 Task: Set the number of columns for Panoramix to -1.
Action: Mouse moved to (96, 10)
Screenshot: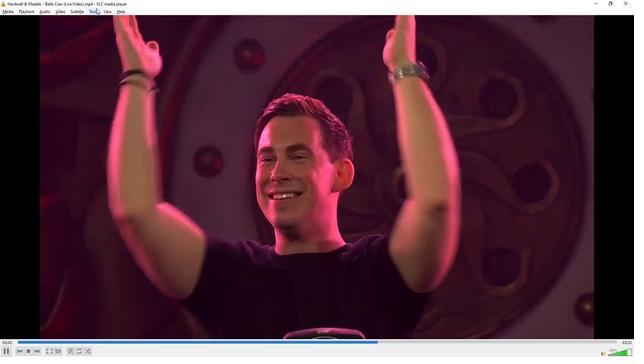 
Action: Mouse pressed left at (96, 10)
Screenshot: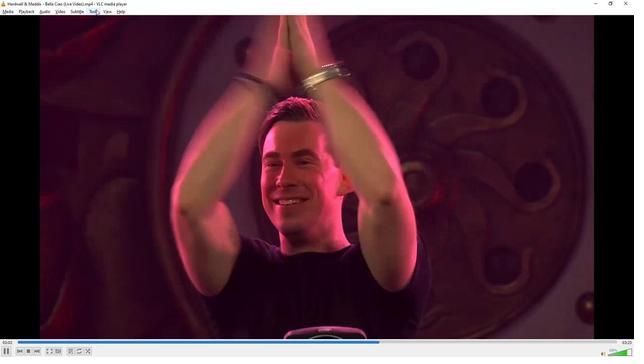 
Action: Mouse moved to (112, 92)
Screenshot: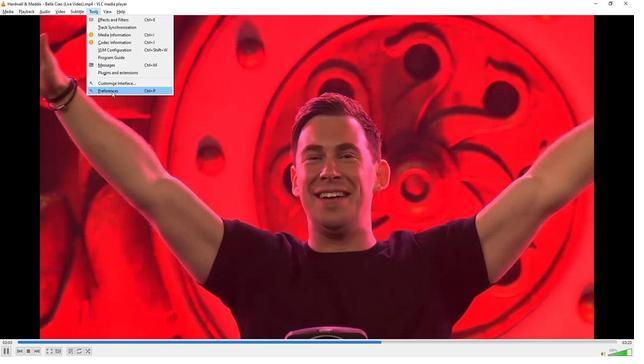 
Action: Mouse pressed left at (112, 92)
Screenshot: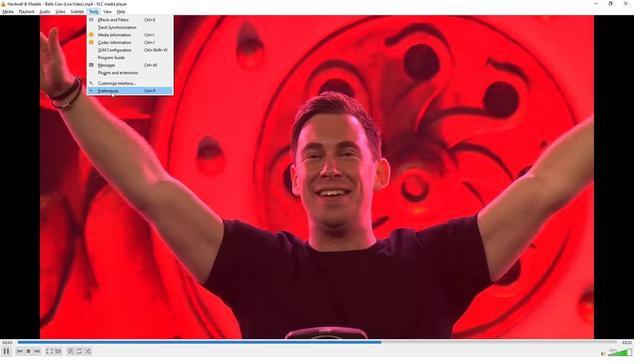 
Action: Mouse moved to (142, 278)
Screenshot: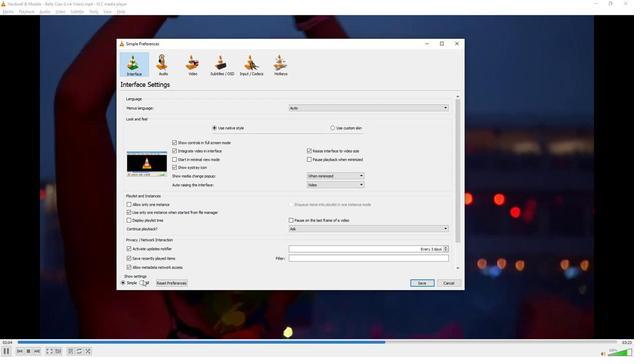 
Action: Mouse pressed left at (142, 278)
Screenshot: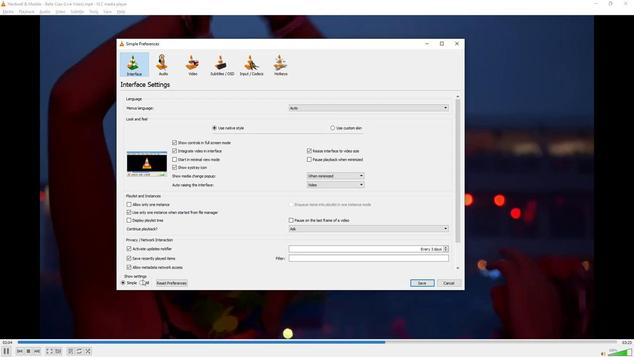 
Action: Mouse moved to (142, 279)
Screenshot: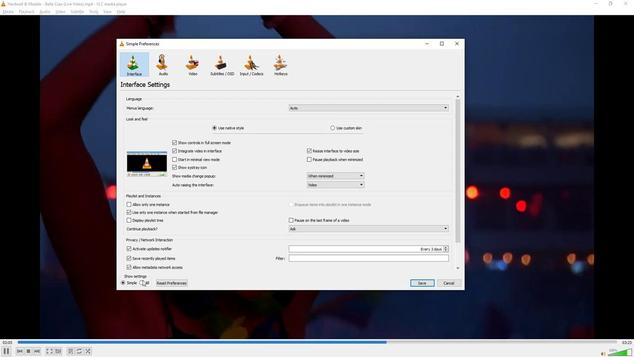 
Action: Mouse pressed left at (142, 279)
Screenshot: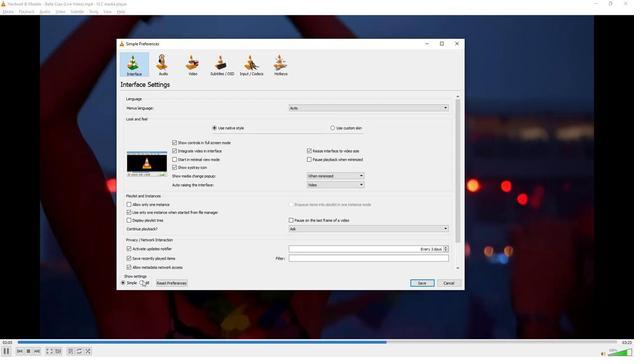 
Action: Mouse moved to (145, 242)
Screenshot: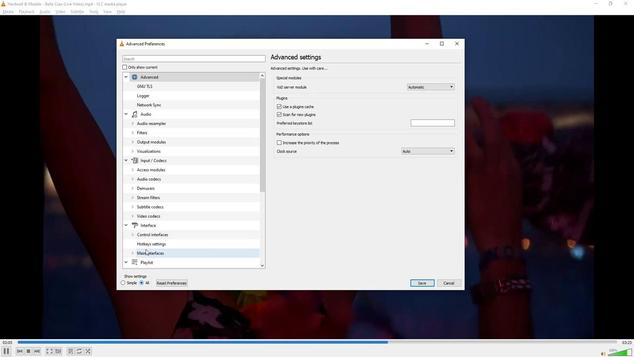 
Action: Mouse scrolled (145, 242) with delta (0, 0)
Screenshot: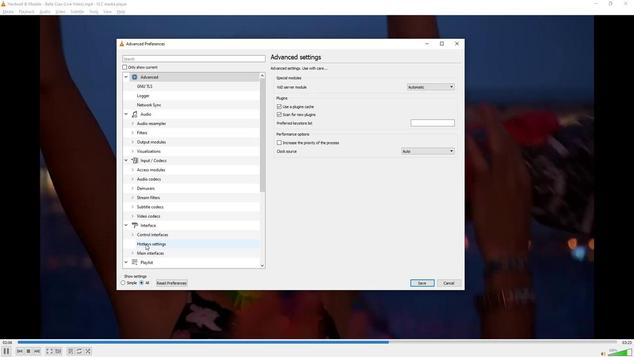 
Action: Mouse scrolled (145, 242) with delta (0, 0)
Screenshot: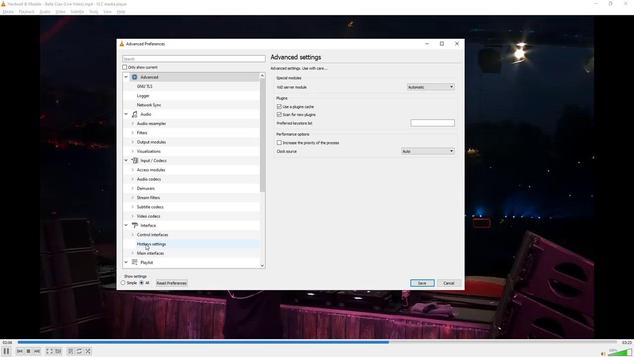 
Action: Mouse scrolled (145, 242) with delta (0, 0)
Screenshot: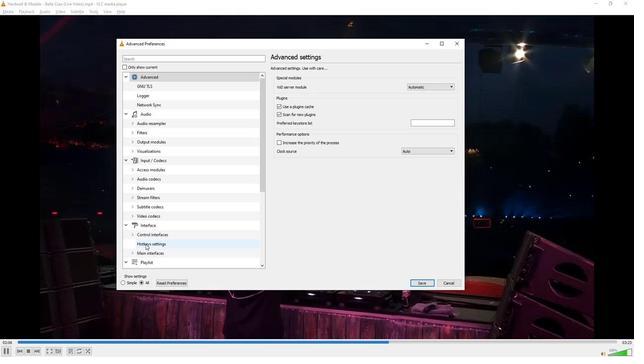 
Action: Mouse scrolled (145, 242) with delta (0, 0)
Screenshot: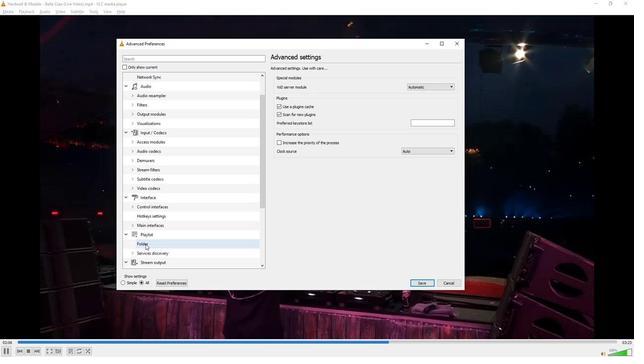 
Action: Mouse moved to (132, 259)
Screenshot: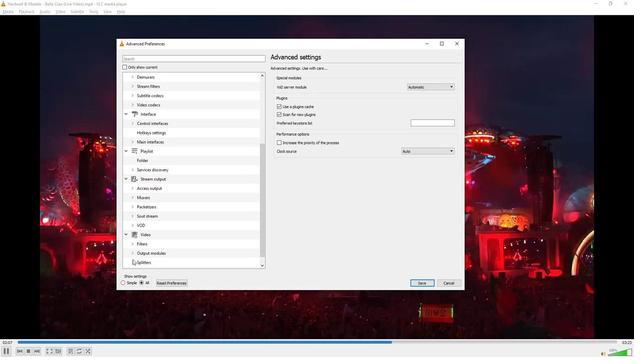 
Action: Mouse pressed left at (132, 259)
Screenshot: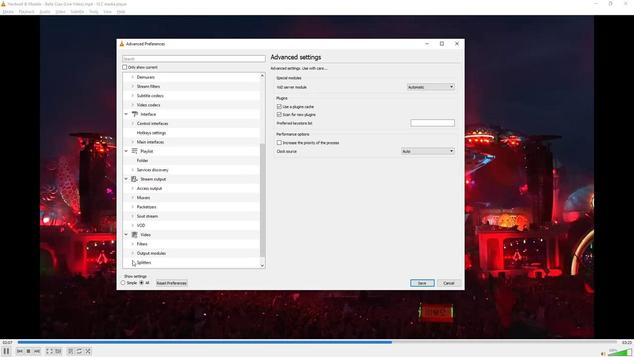 
Action: Mouse moved to (138, 250)
Screenshot: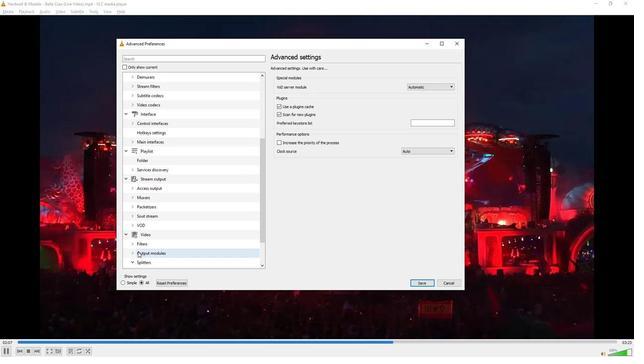 
Action: Mouse scrolled (138, 250) with delta (0, 0)
Screenshot: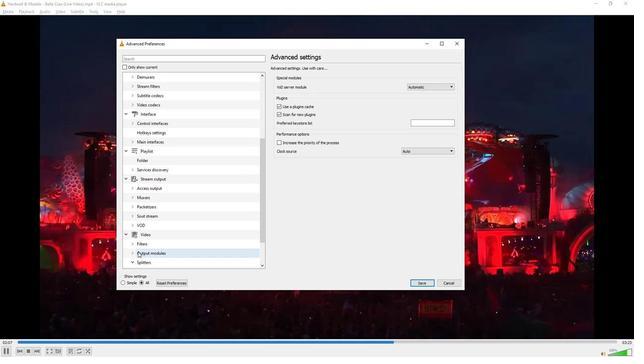 
Action: Mouse scrolled (138, 250) with delta (0, 0)
Screenshot: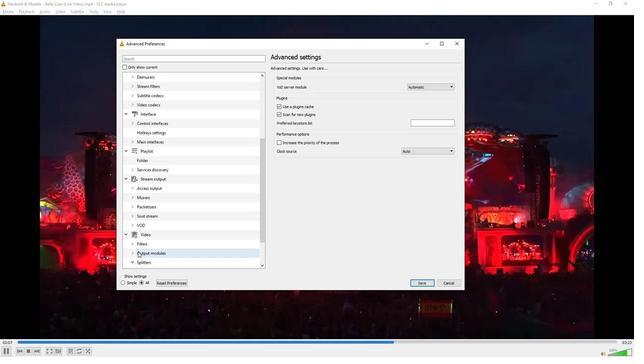 
Action: Mouse scrolled (138, 250) with delta (0, 0)
Screenshot: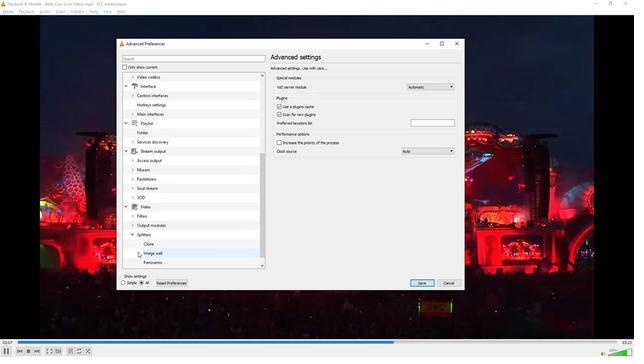 
Action: Mouse scrolled (138, 250) with delta (0, 0)
Screenshot: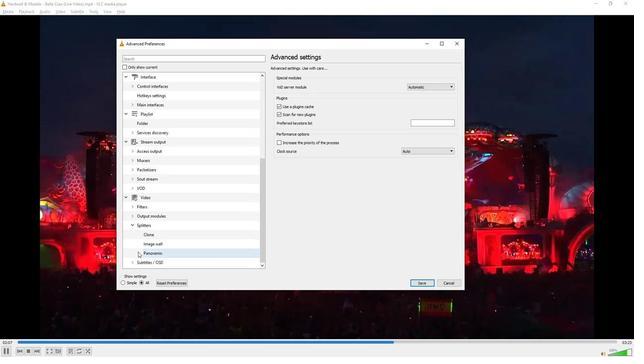 
Action: Mouse scrolled (138, 250) with delta (0, 0)
Screenshot: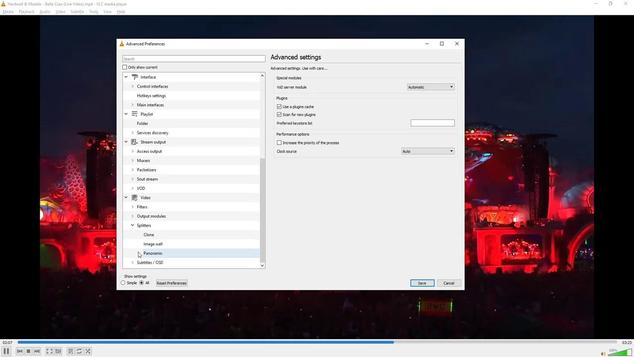 
Action: Mouse moved to (148, 248)
Screenshot: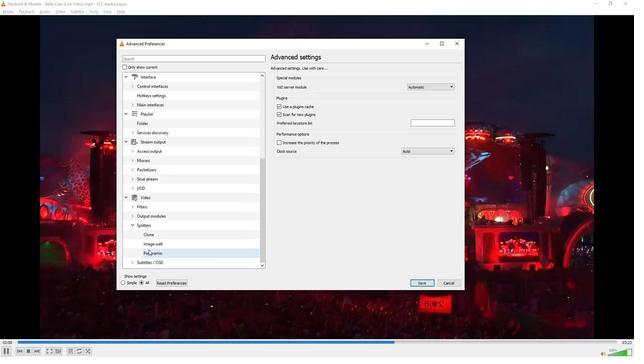 
Action: Mouse pressed left at (148, 248)
Screenshot: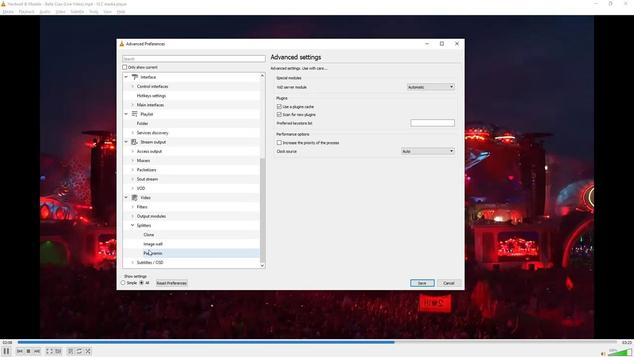 
Action: Mouse moved to (449, 78)
Screenshot: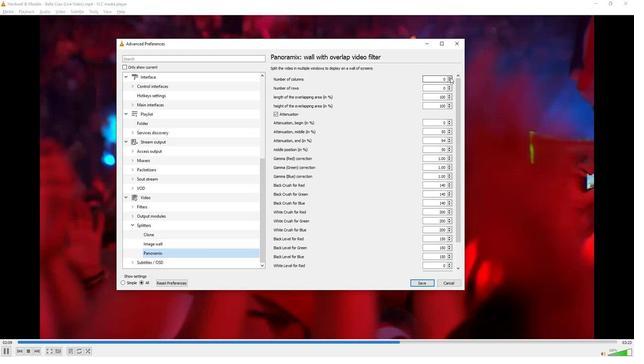 
Action: Mouse pressed left at (449, 78)
Screenshot: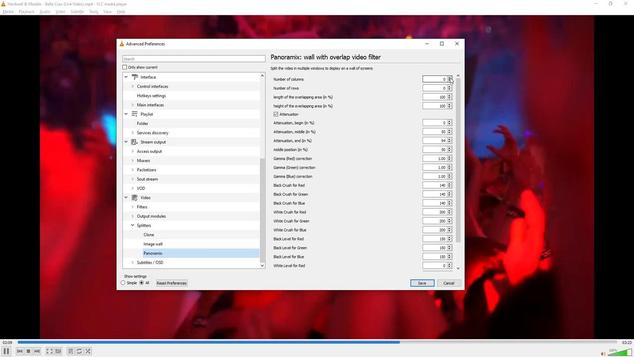 
Action: Mouse moved to (448, 80)
Screenshot: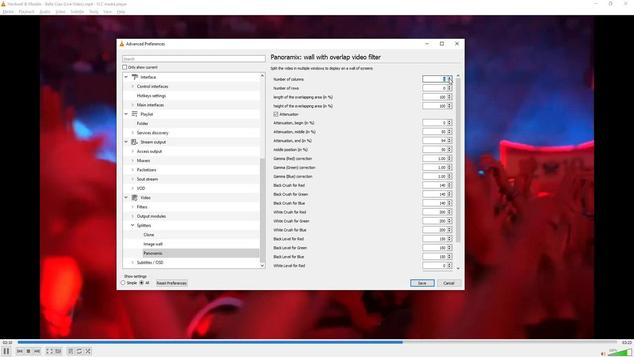 
Action: Mouse pressed left at (448, 80)
Screenshot: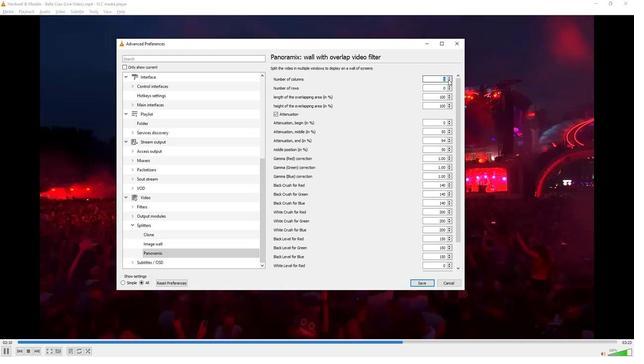 
Action: Mouse pressed left at (448, 80)
Screenshot: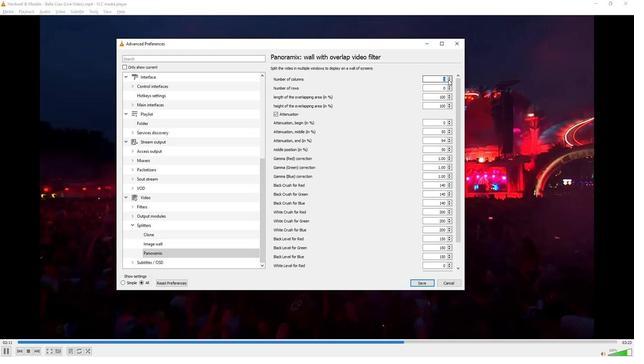 
Action: Mouse moved to (404, 75)
Screenshot: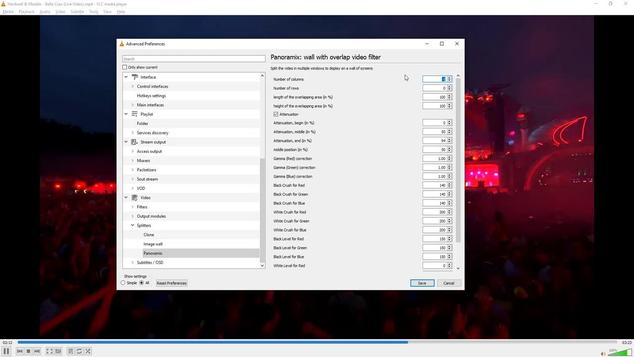 
Action: Mouse pressed left at (404, 75)
Screenshot: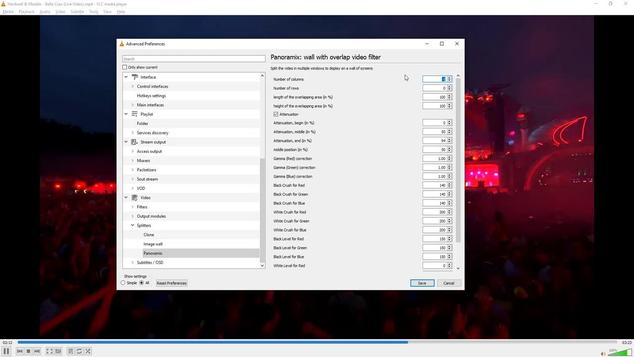 
Action: Mouse moved to (404, 75)
Screenshot: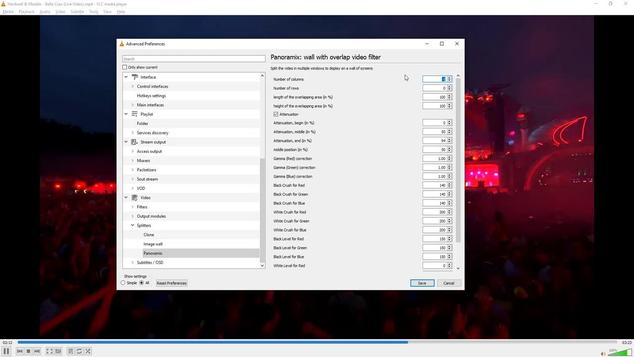 
